 Task: Look for properties that are listed on Redfin for less than 7 days.
Action: Mouse moved to (598, 56)
Screenshot: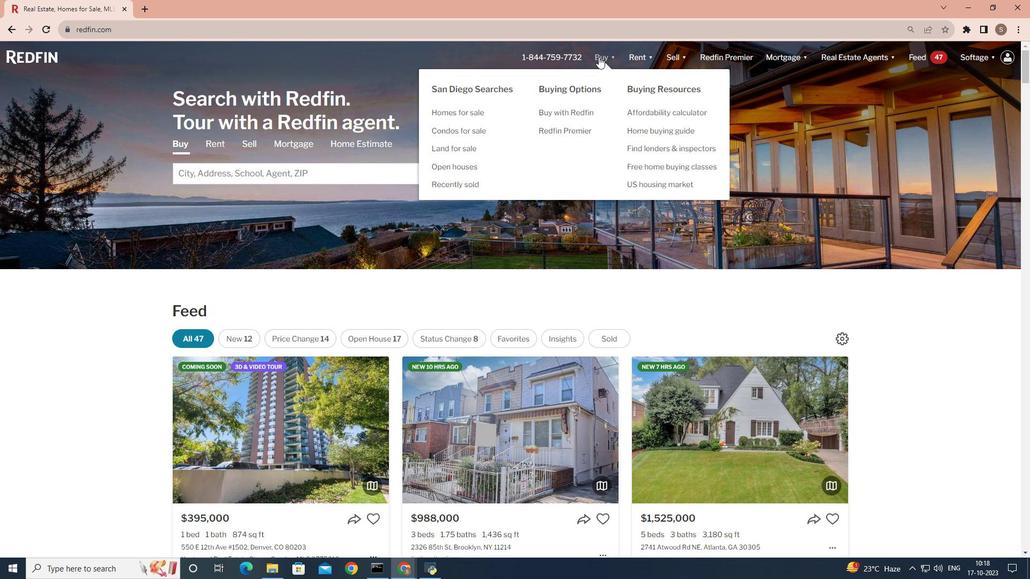 
Action: Mouse pressed left at (598, 56)
Screenshot: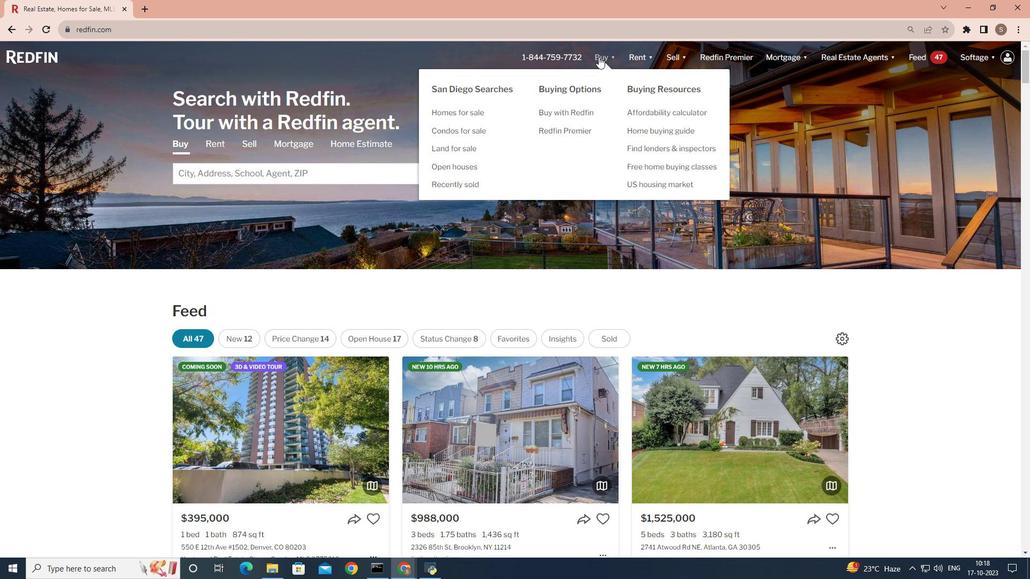 
Action: Mouse moved to (217, 220)
Screenshot: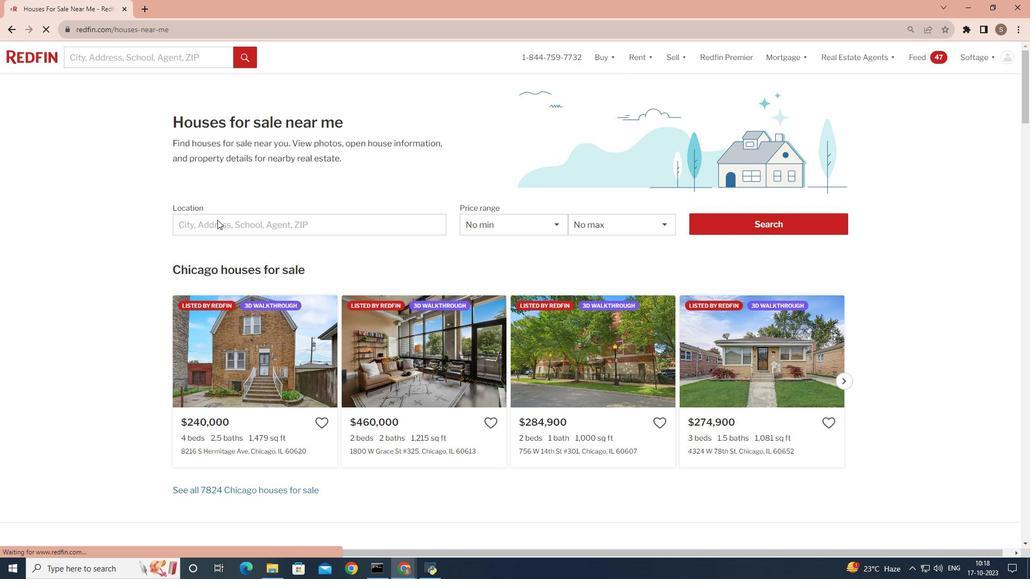 
Action: Mouse pressed left at (217, 220)
Screenshot: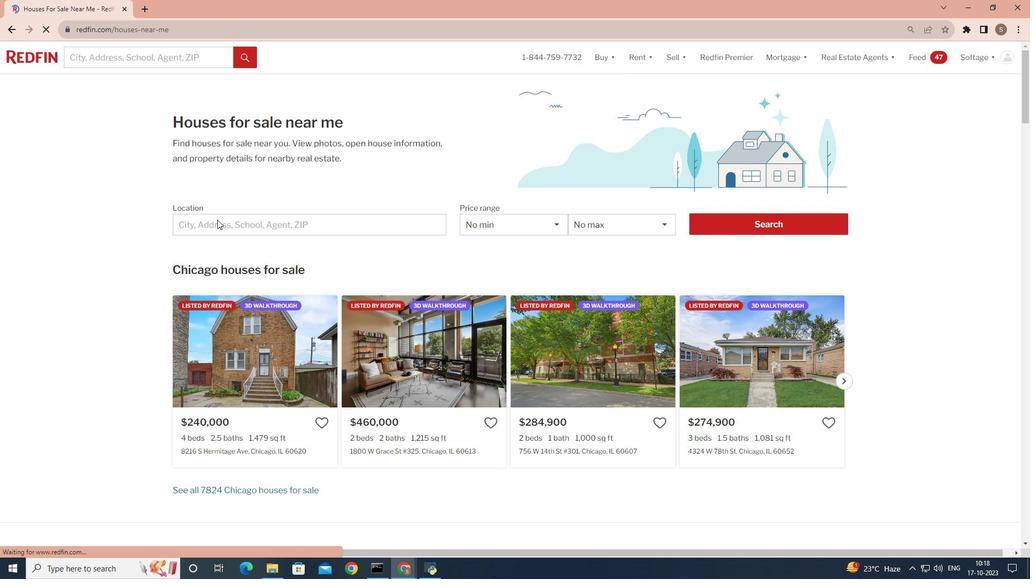 
Action: Mouse moved to (215, 227)
Screenshot: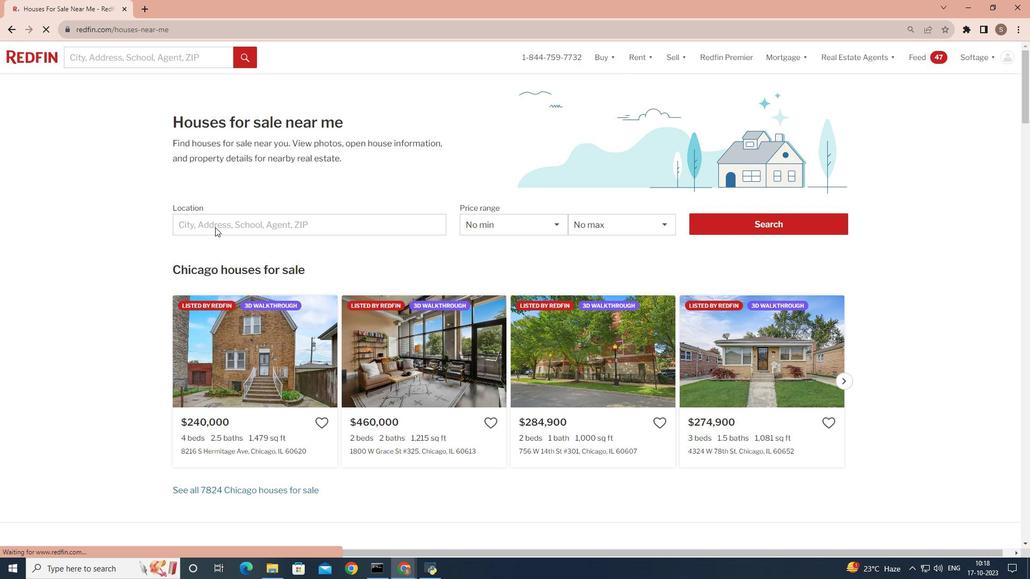 
Action: Mouse pressed left at (215, 227)
Screenshot: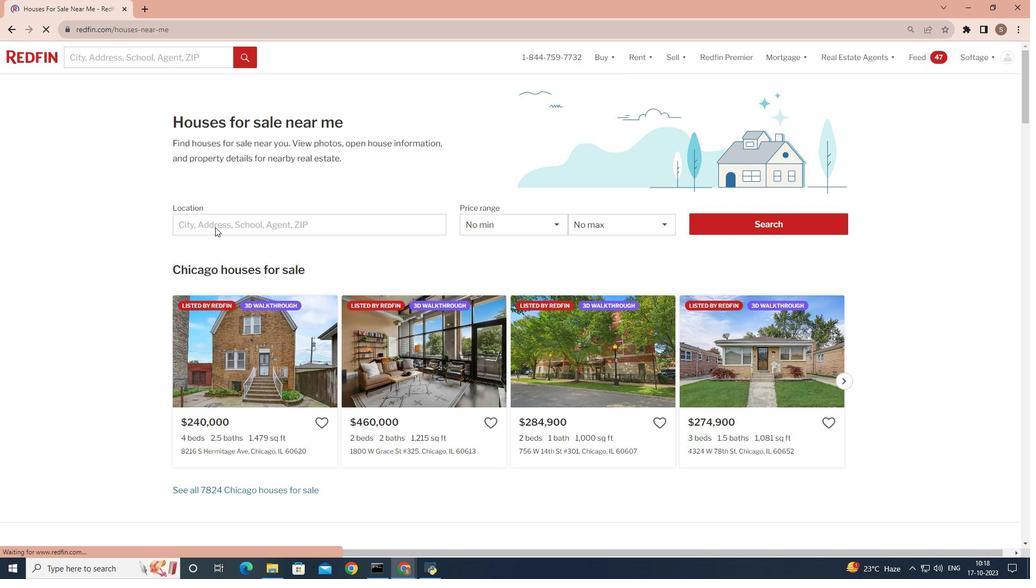 
Action: Mouse moved to (218, 226)
Screenshot: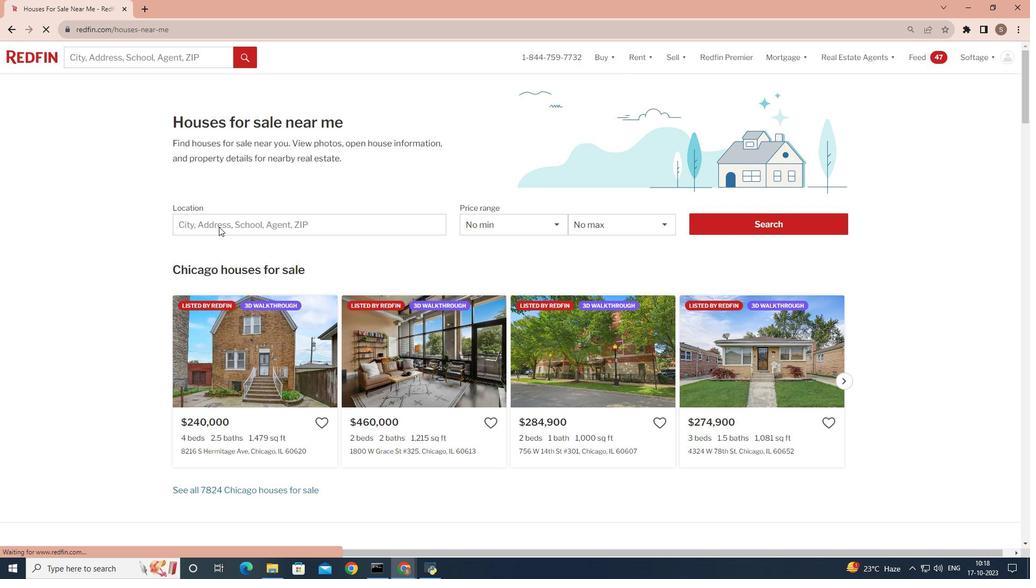 
Action: Mouse pressed left at (218, 226)
Screenshot: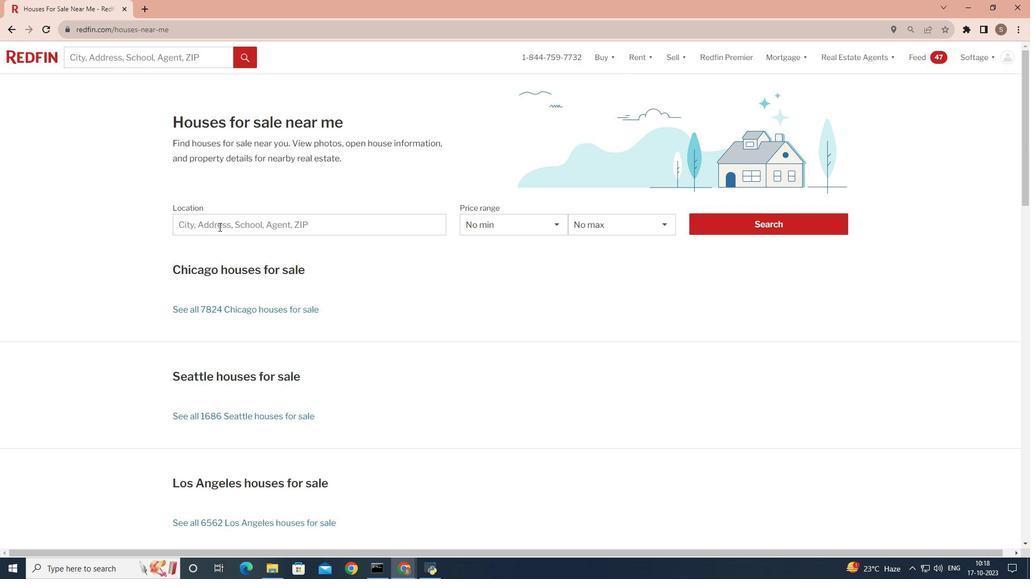 
Action: Mouse moved to (214, 228)
Screenshot: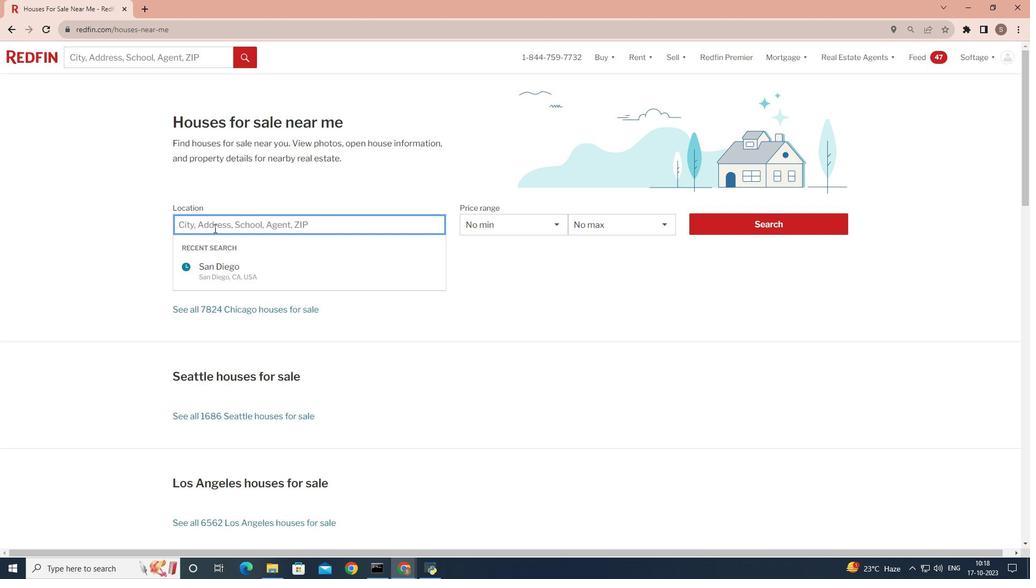 
Action: Key pressed <Key.shift>Sa
Screenshot: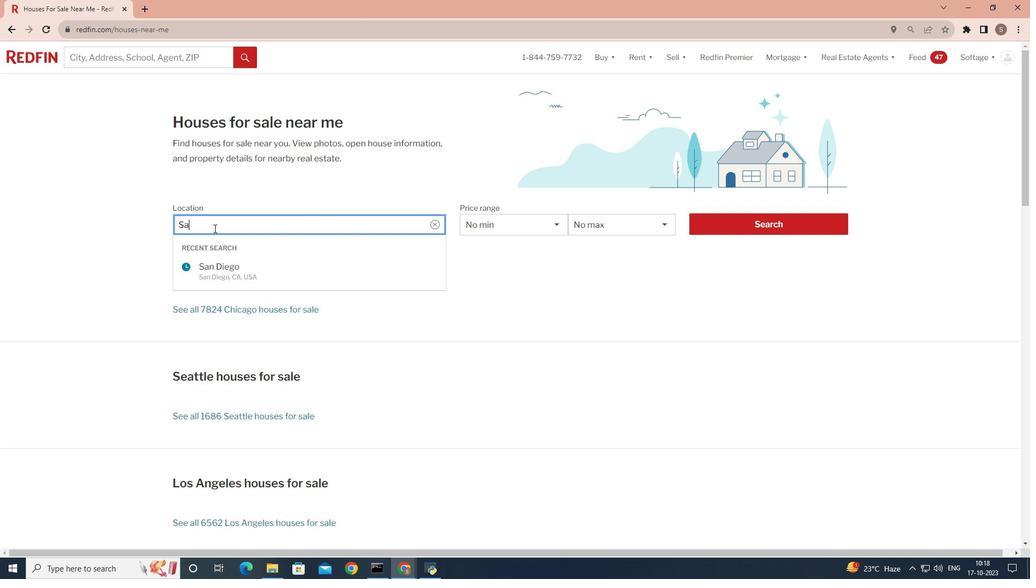 
Action: Mouse moved to (213, 229)
Screenshot: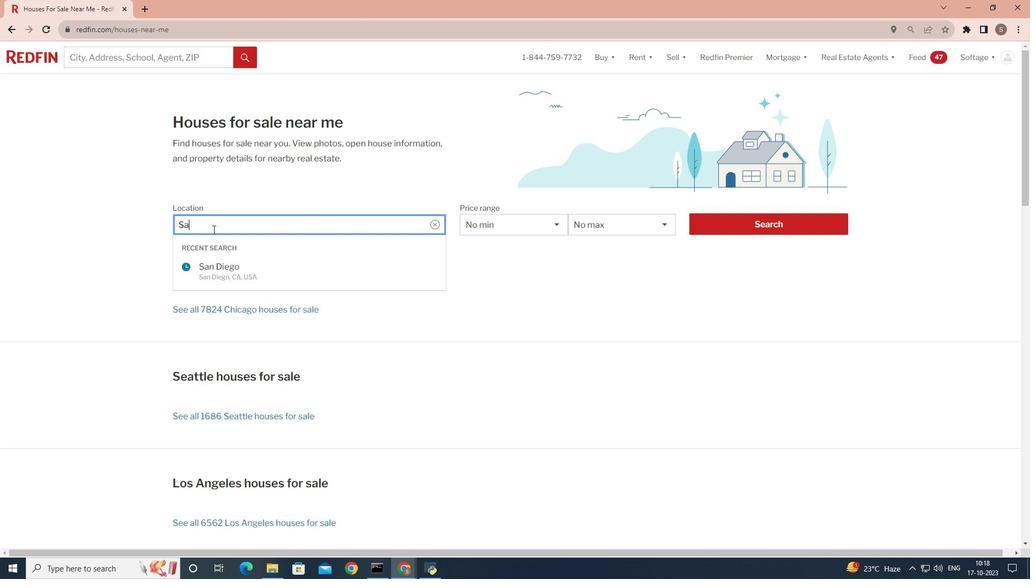 
Action: Key pressed n<Key.space>
Screenshot: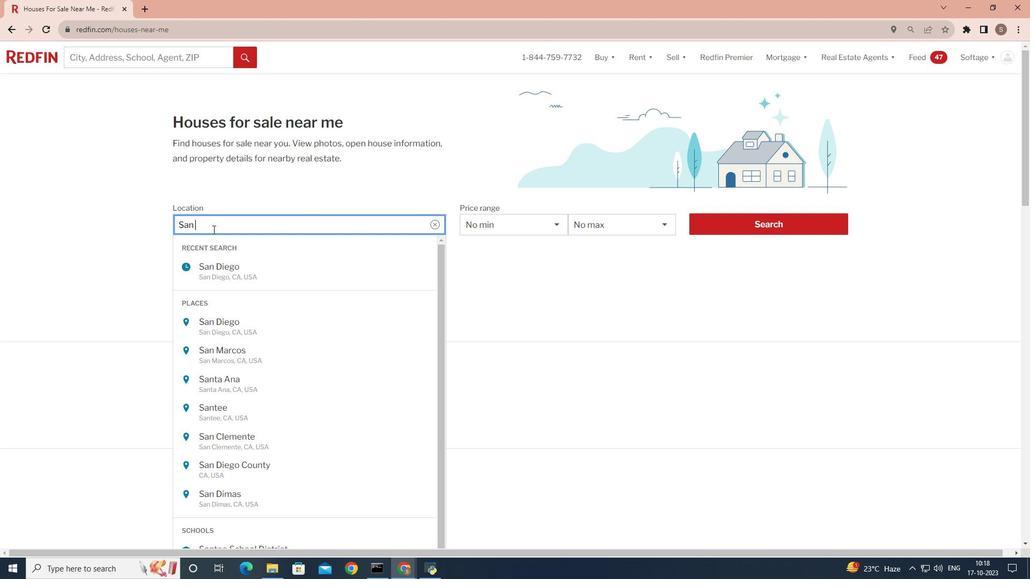 
Action: Mouse moved to (211, 230)
Screenshot: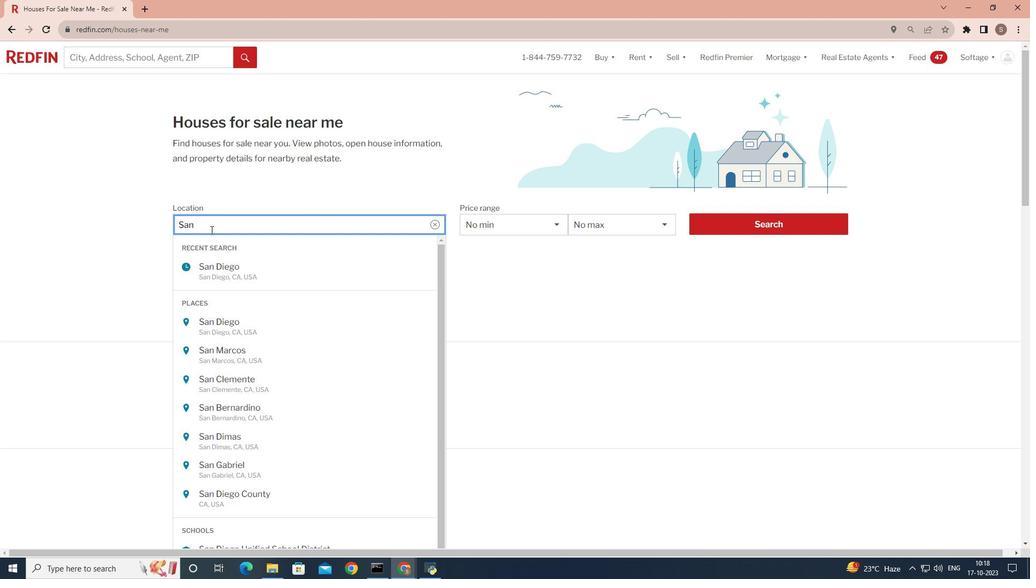 
Action: Key pressed <Key.shift>
Screenshot: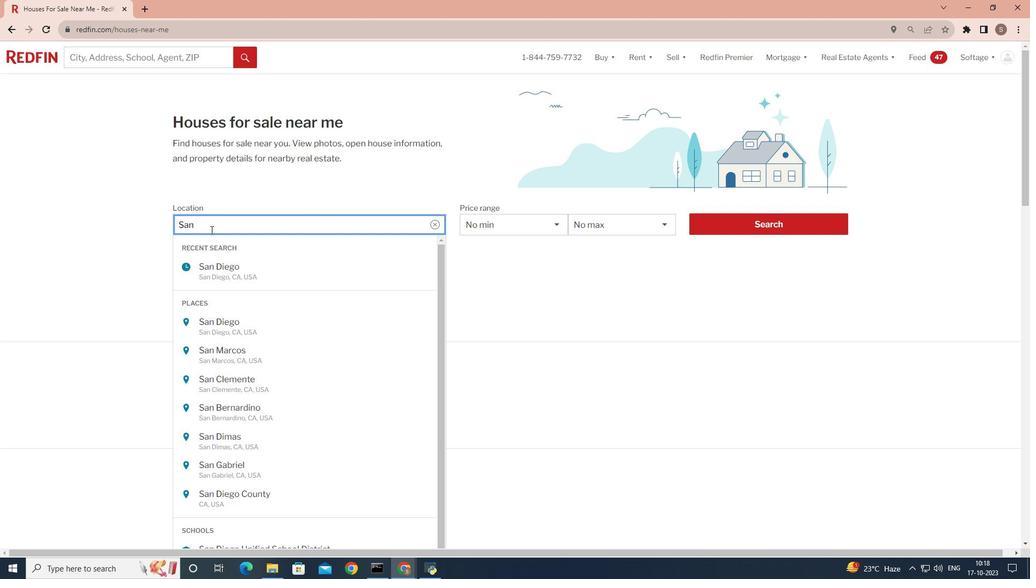 
Action: Mouse moved to (210, 230)
Screenshot: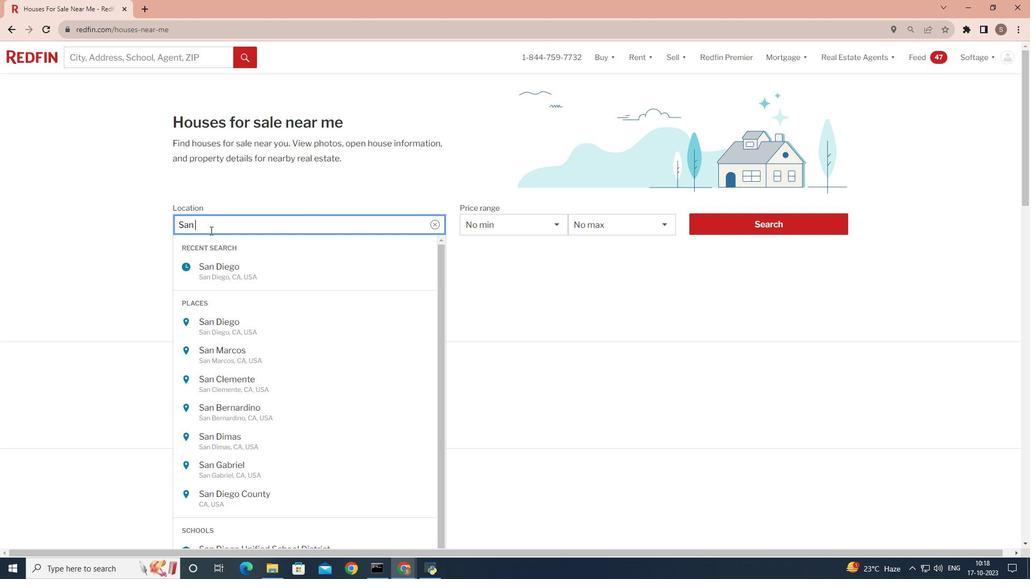 
Action: Key pressed <Key.shift><Key.shift><Key.shift><Key.shift><Key.shift><Key.shift><Key.shift><Key.shift><Key.shift><Key.shift><Key.shift><Key.shift>
Screenshot: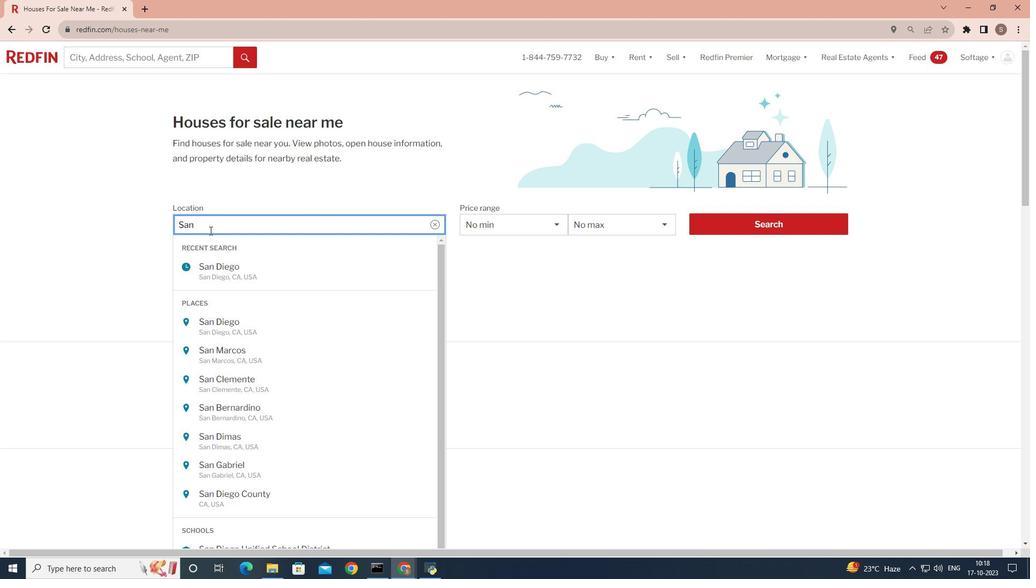 
Action: Mouse moved to (209, 230)
Screenshot: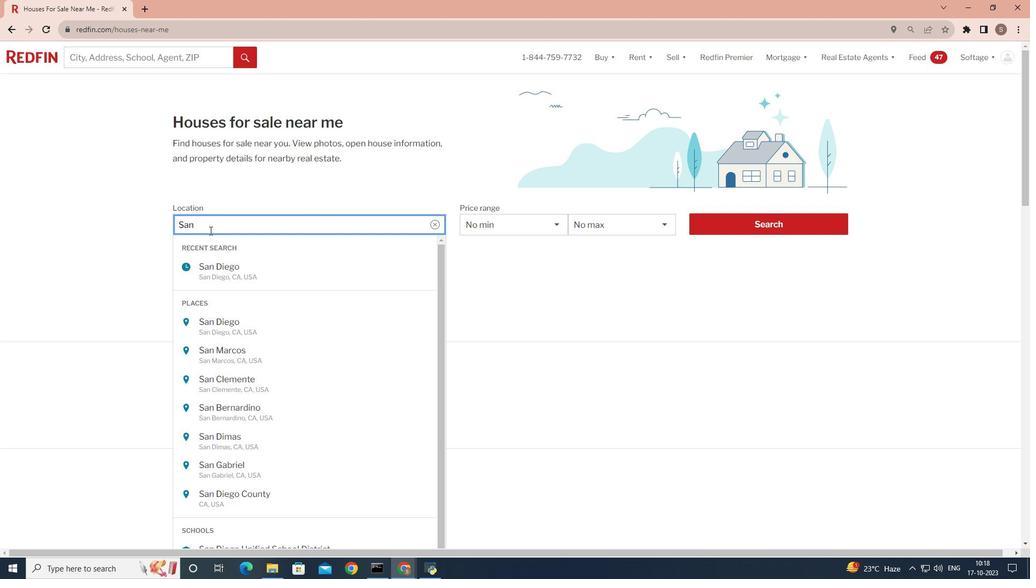 
Action: Key pressed <Key.shift><Key.shift><Key.shift><Key.shift><Key.shift><Key.shift><Key.shift><Key.shift><Key.shift><Key.shift><Key.shift><Key.shift><Key.shift><Key.shift>
Screenshot: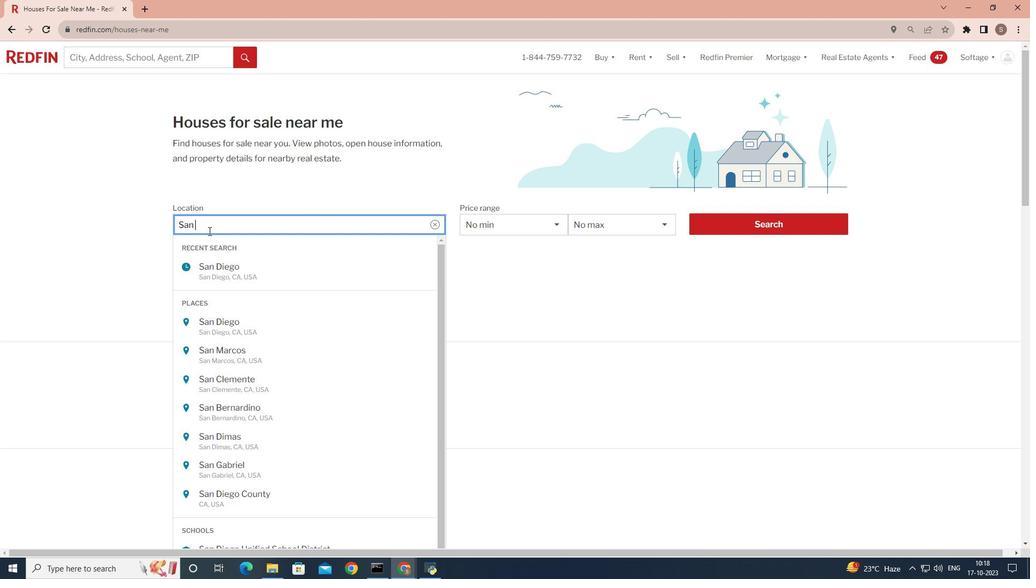 
Action: Mouse moved to (208, 231)
Screenshot: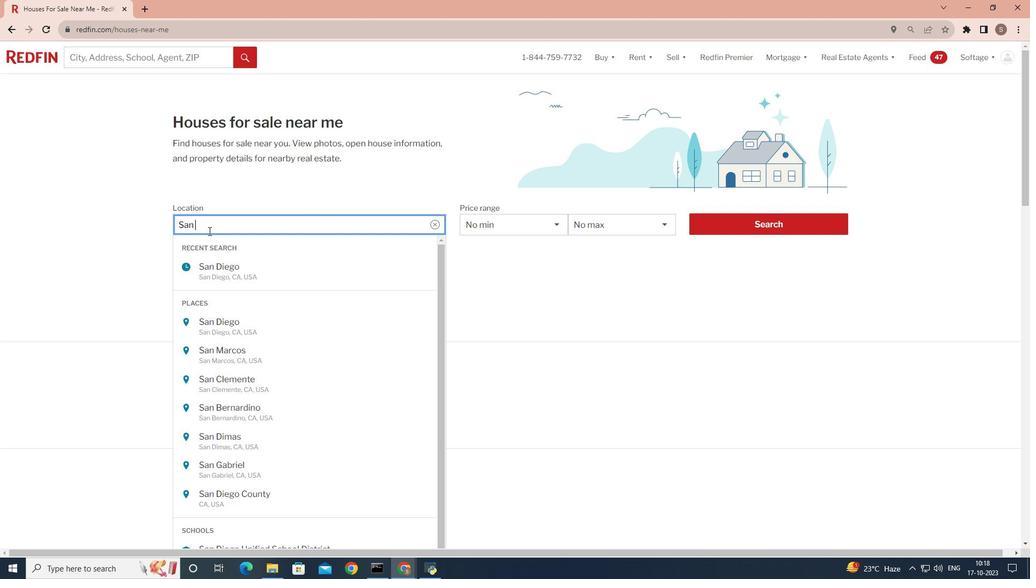 
Action: Key pressed <Key.shift><Key.shift><Key.shift><Key.shift><Key.shift><Key.shift><Key.shift><Key.shift><Key.shift><Key.shift><Key.shift><Key.shift><Key.shift><Key.shift><Key.shift><Key.shift><Key.shift><Key.shift><Key.shift><Key.shift><Key.shift><Key.shift><Key.shift>D
Screenshot: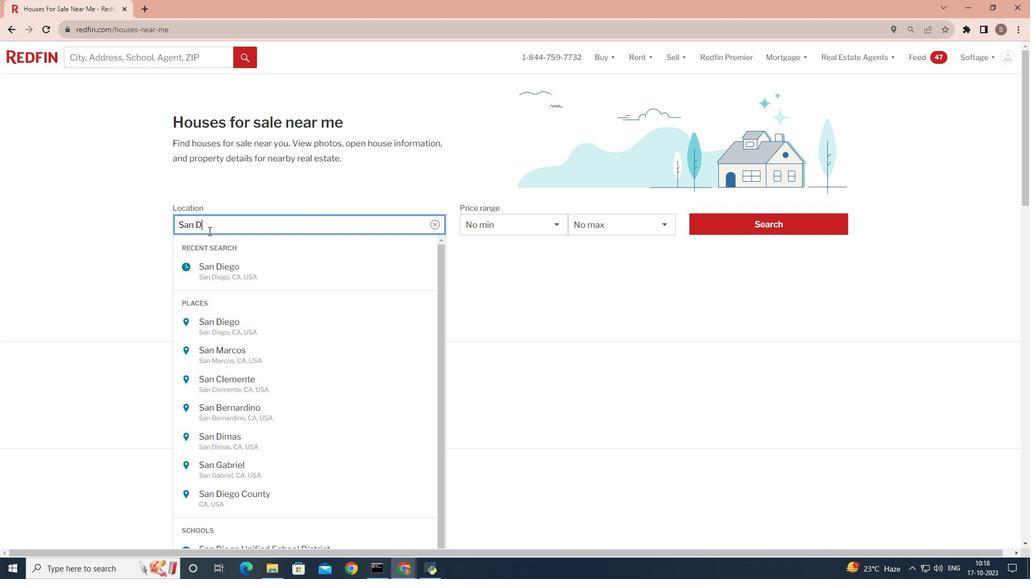 
Action: Mouse moved to (208, 231)
Screenshot: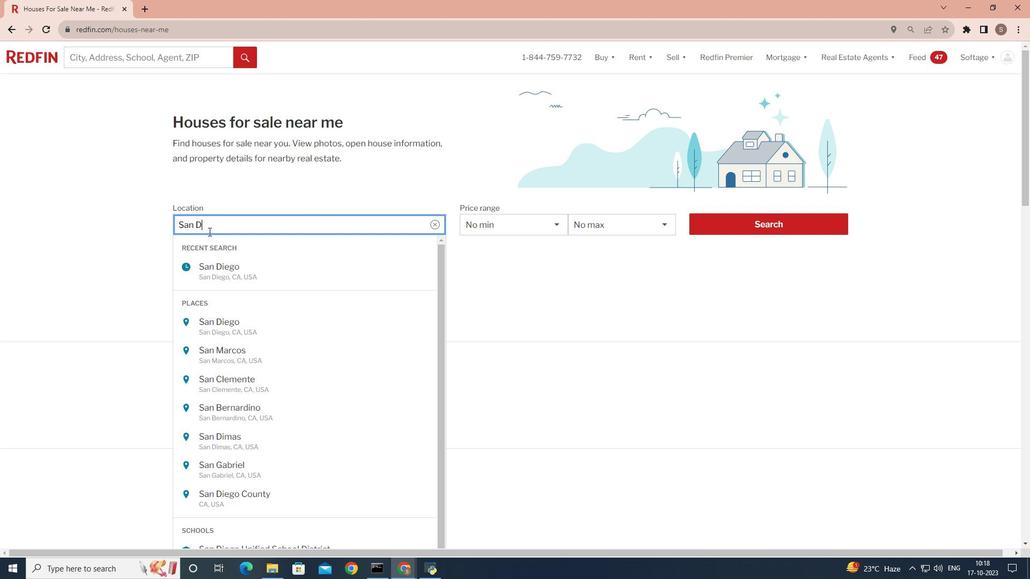 
Action: Key pressed ie
Screenshot: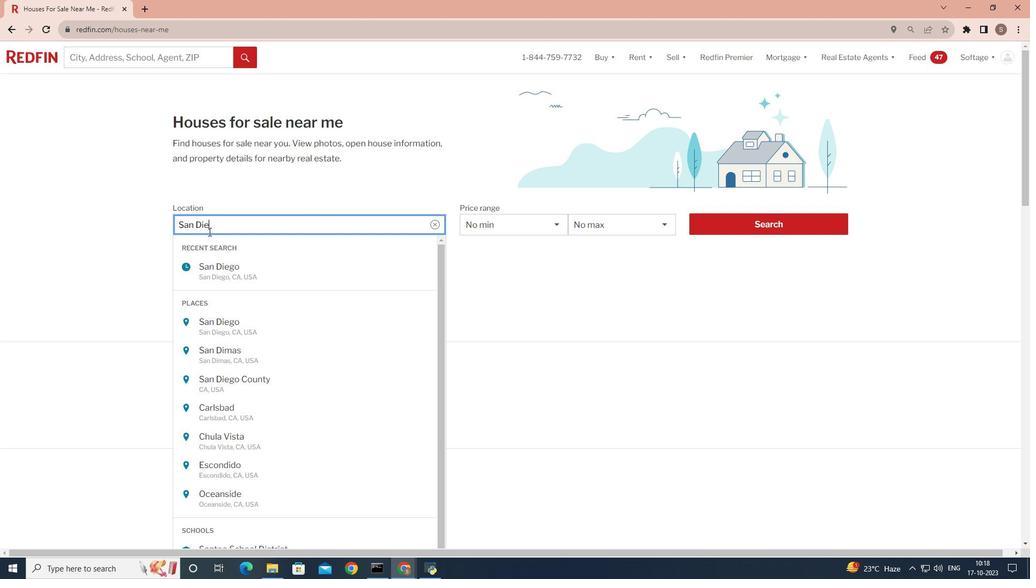 
Action: Mouse moved to (207, 231)
Screenshot: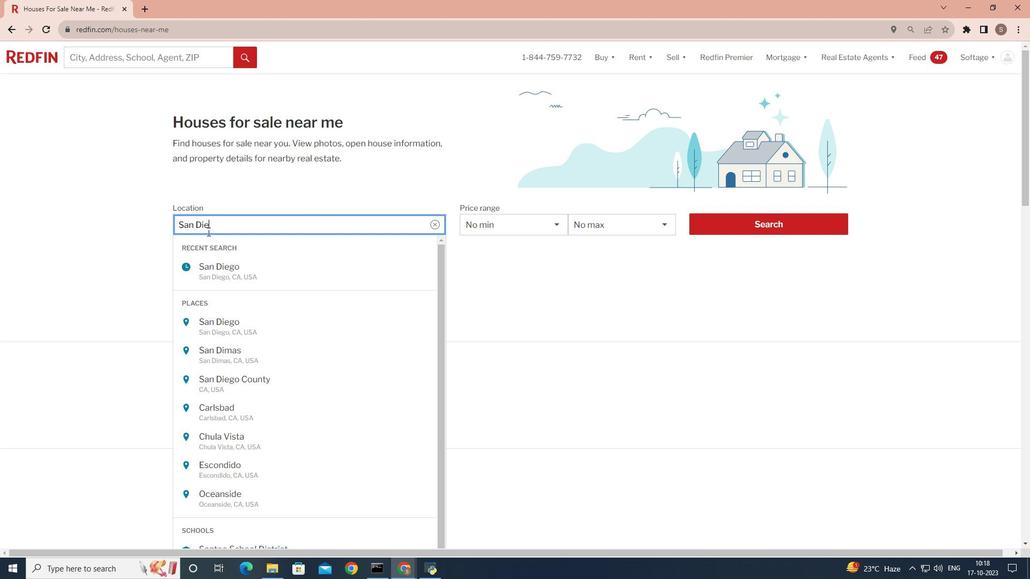 
Action: Key pressed g
Screenshot: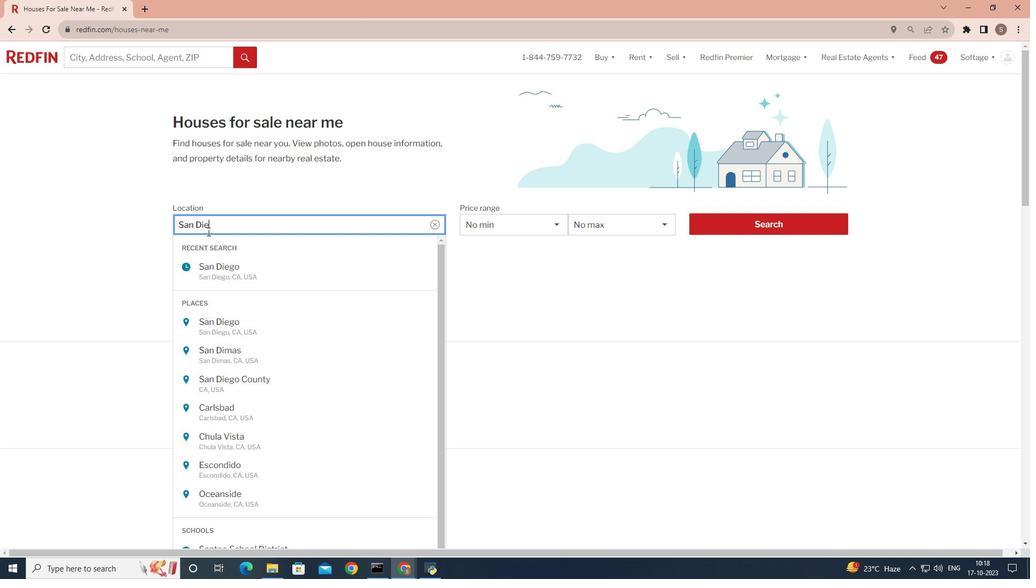 
Action: Mouse moved to (207, 232)
Screenshot: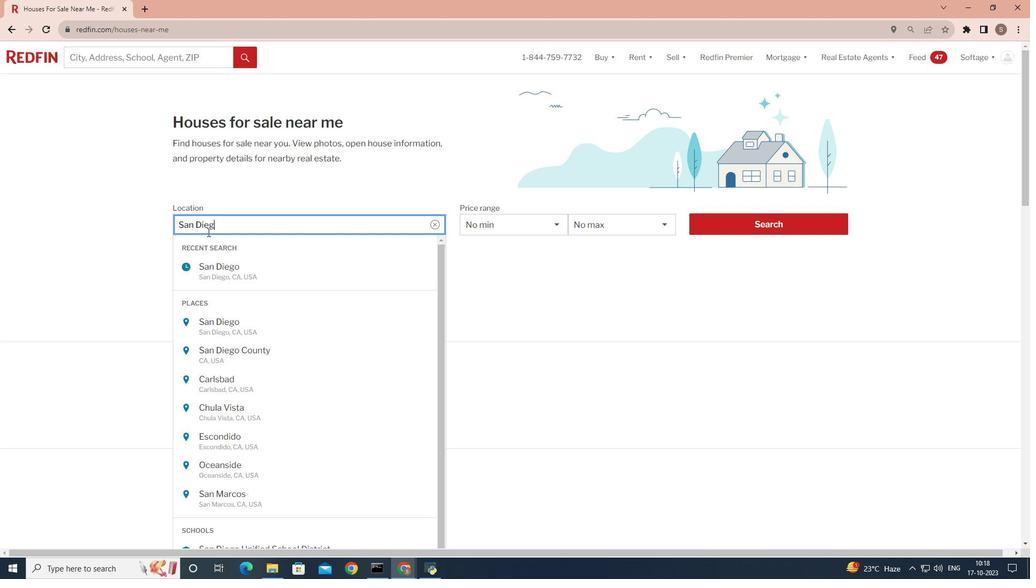 
Action: Key pressed o
Screenshot: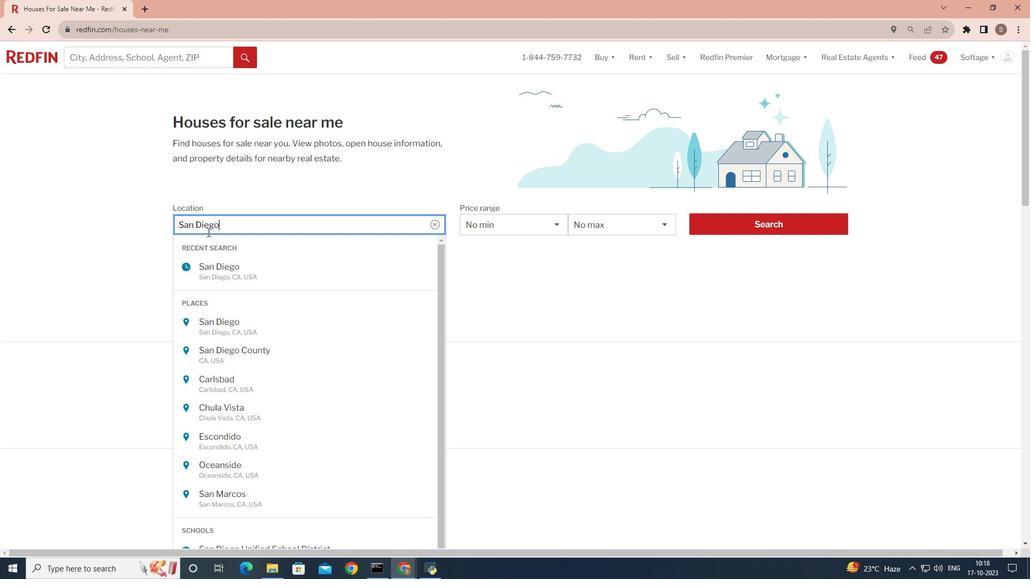 
Action: Mouse moved to (756, 229)
Screenshot: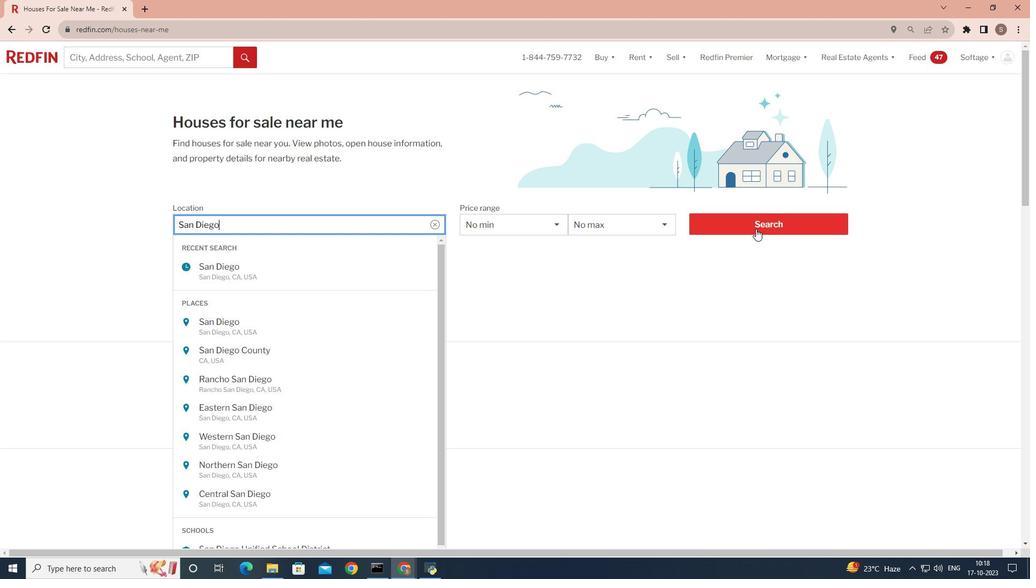 
Action: Mouse pressed left at (756, 229)
Screenshot: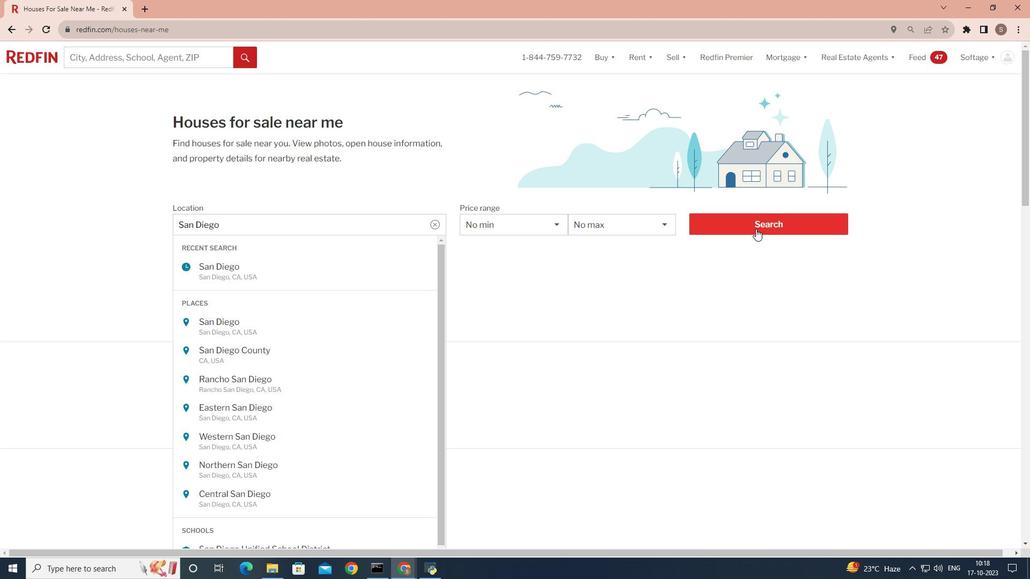 
Action: Mouse moved to (755, 228)
Screenshot: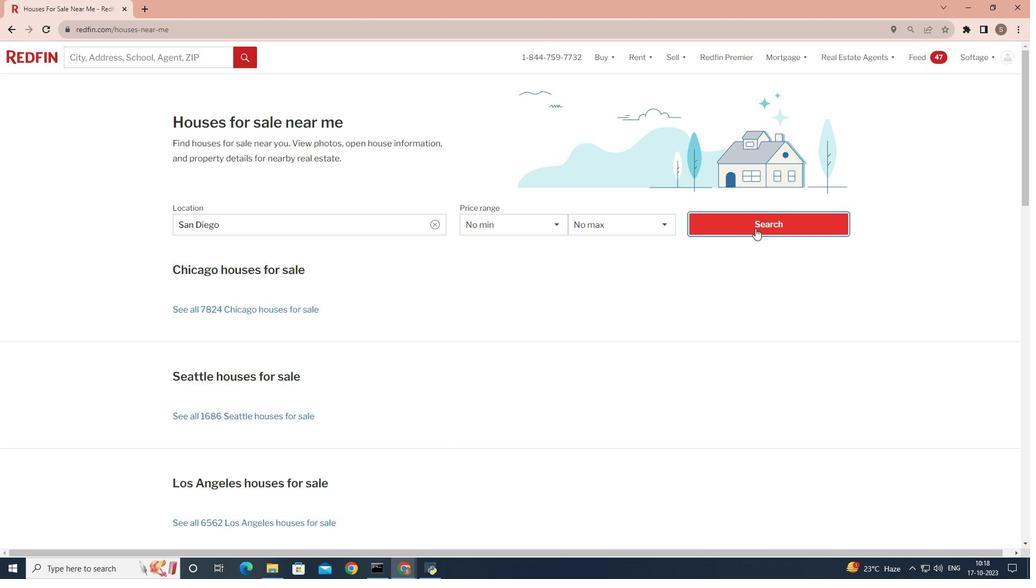
Action: Mouse pressed left at (755, 228)
Screenshot: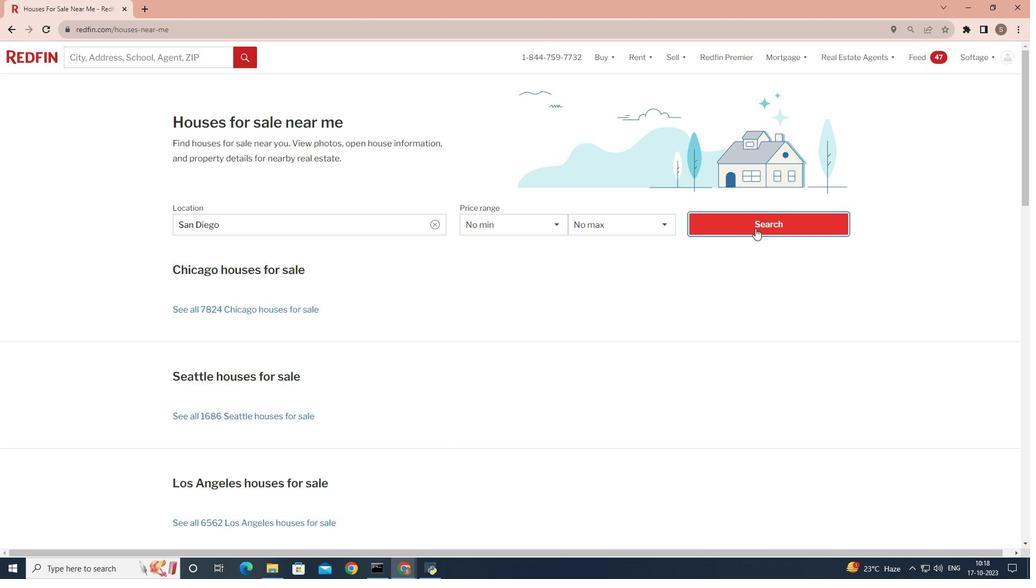 
Action: Mouse moved to (913, 131)
Screenshot: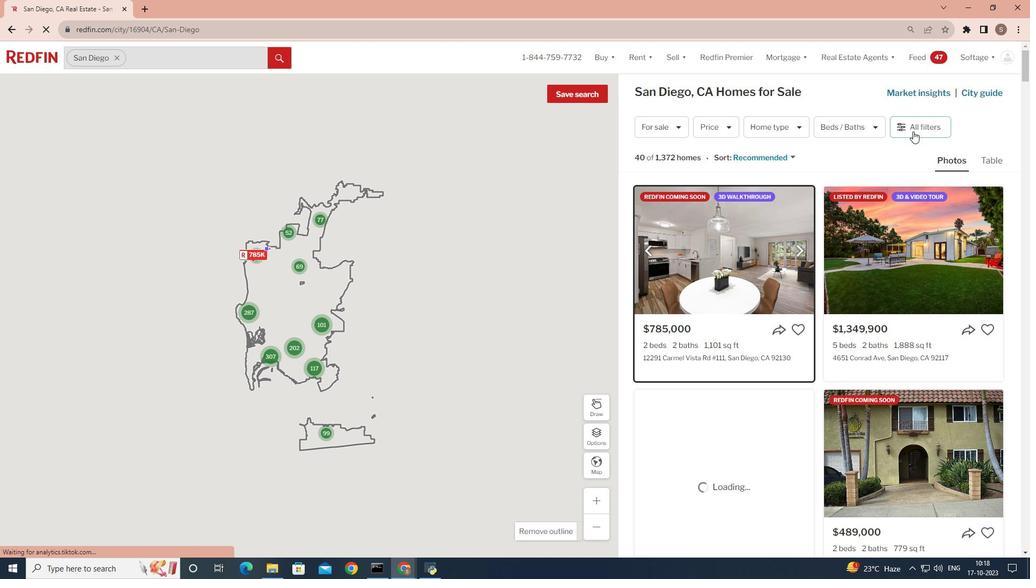 
Action: Mouse pressed left at (913, 131)
Screenshot: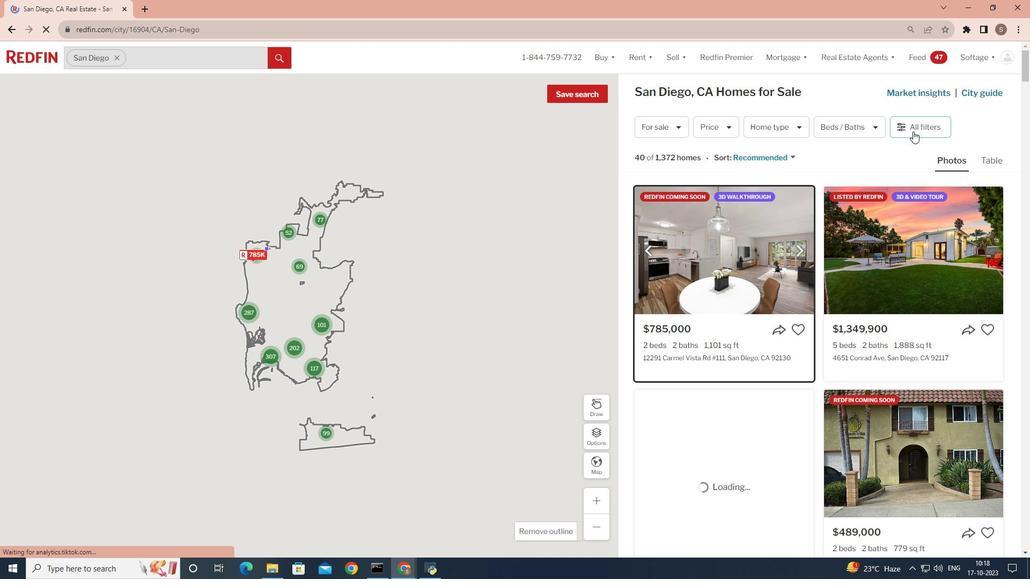 
Action: Mouse pressed left at (913, 131)
Screenshot: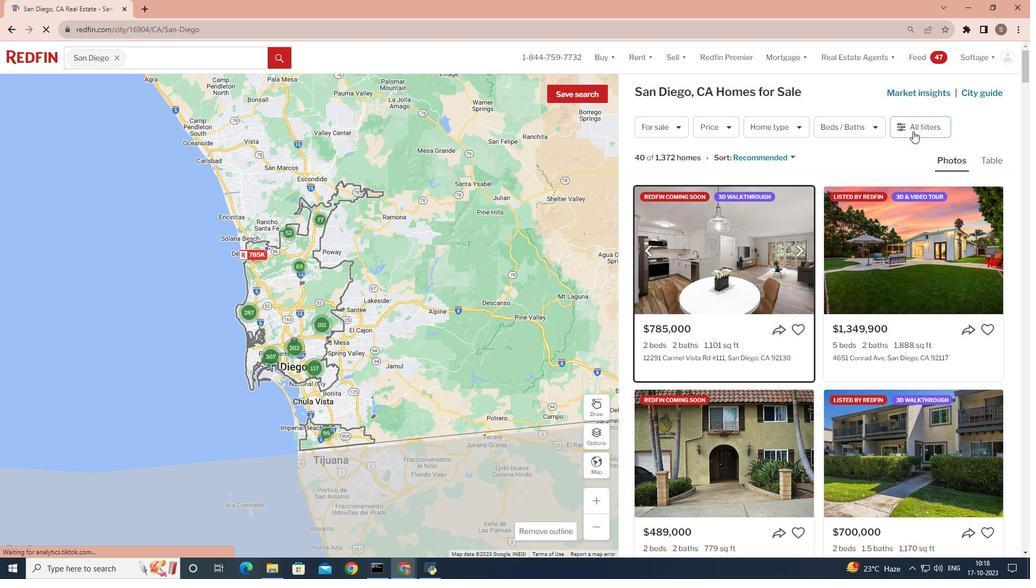 
Action: Mouse moved to (894, 295)
Screenshot: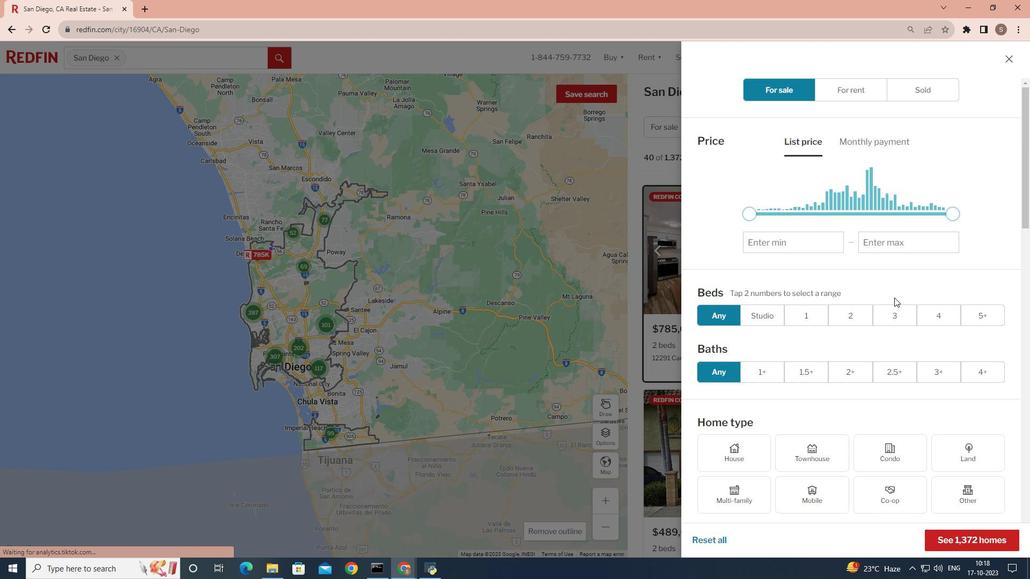 
Action: Mouse scrolled (894, 294) with delta (0, 0)
Screenshot: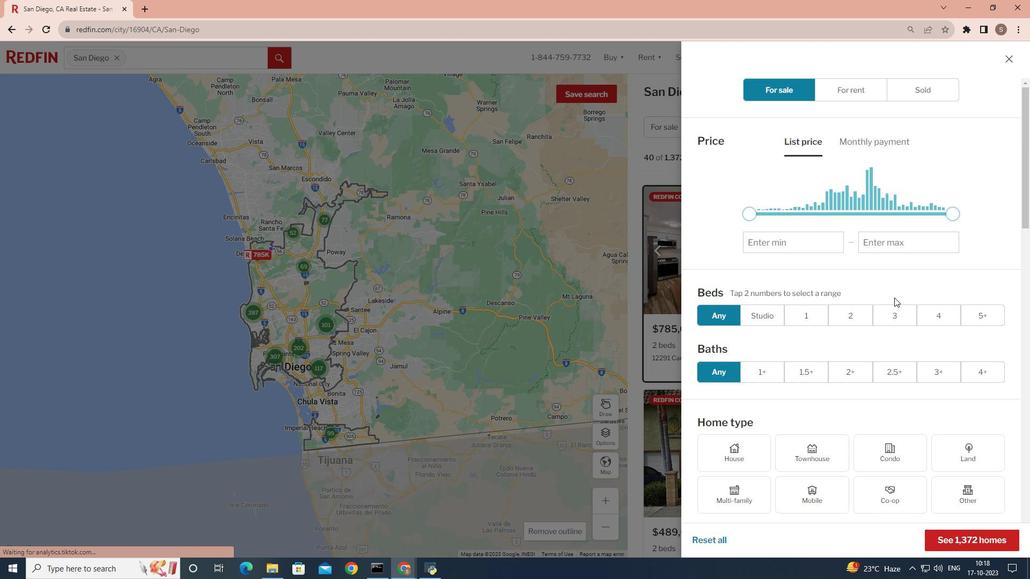 
Action: Mouse moved to (889, 330)
Screenshot: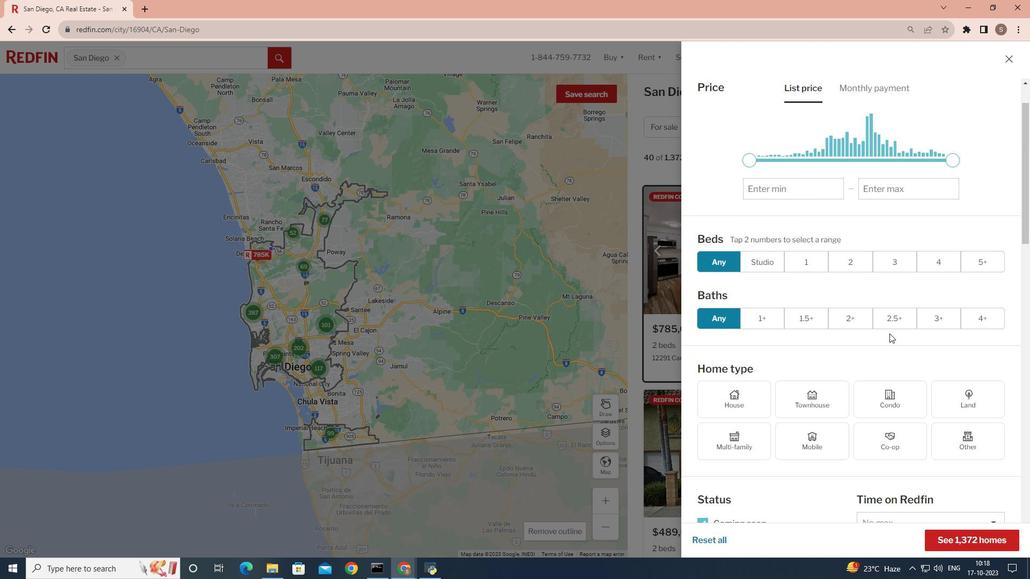 
Action: Mouse scrolled (889, 329) with delta (0, 0)
Screenshot: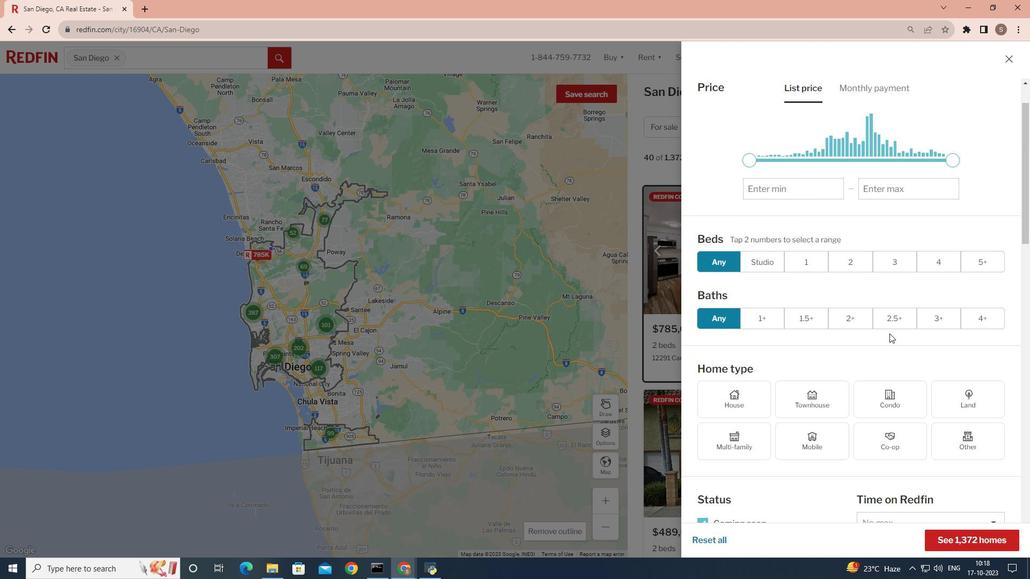 
Action: Mouse moved to (890, 335)
Screenshot: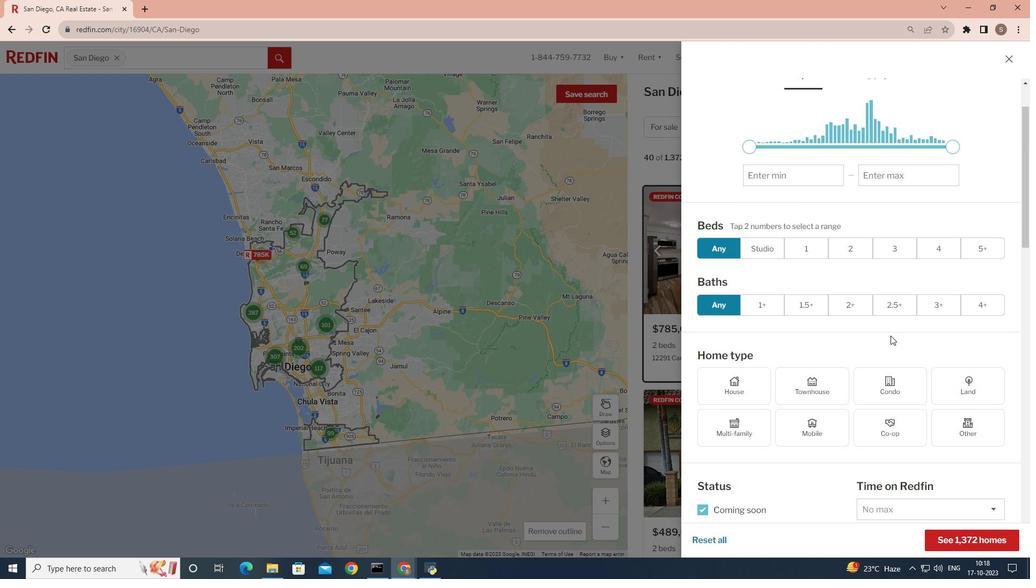 
Action: Mouse scrolled (890, 335) with delta (0, 0)
Screenshot: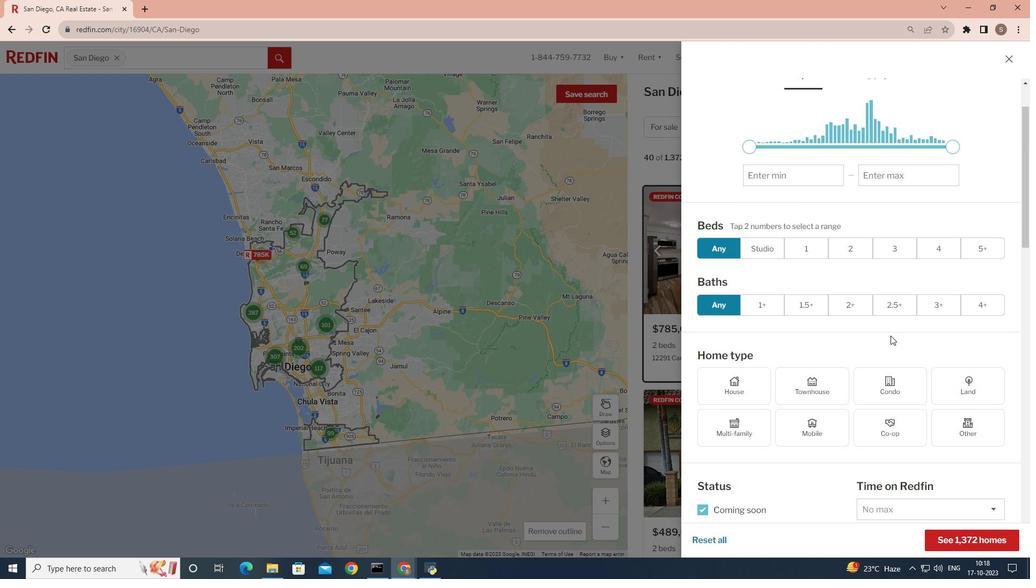 
Action: Mouse moved to (902, 344)
Screenshot: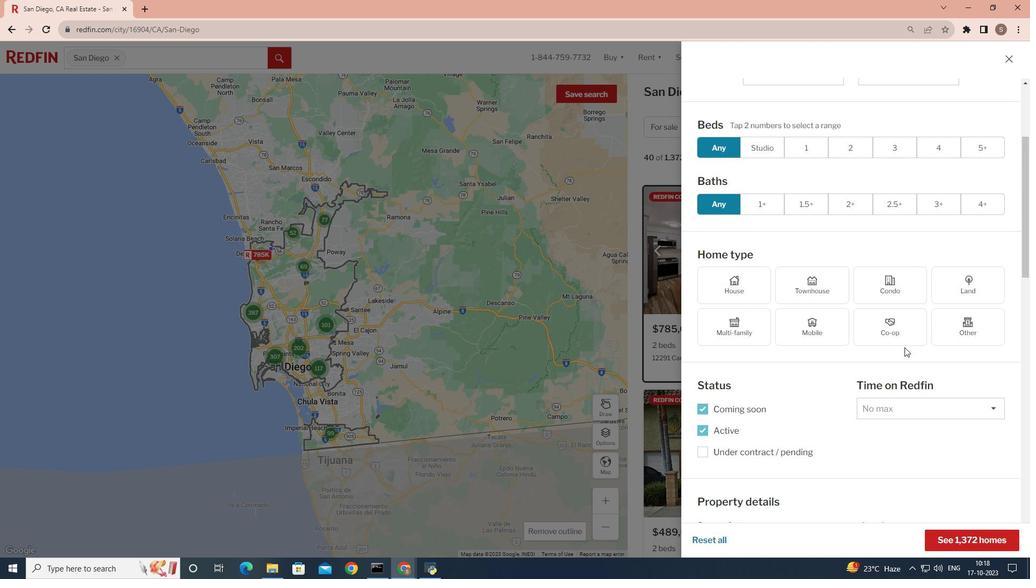 
Action: Mouse scrolled (902, 343) with delta (0, 0)
Screenshot: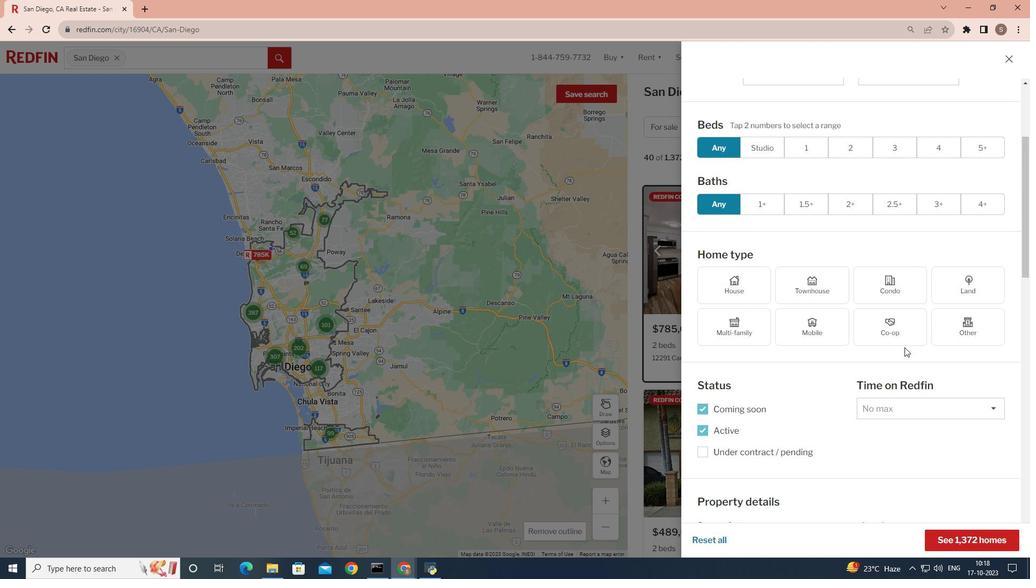 
Action: Mouse moved to (956, 356)
Screenshot: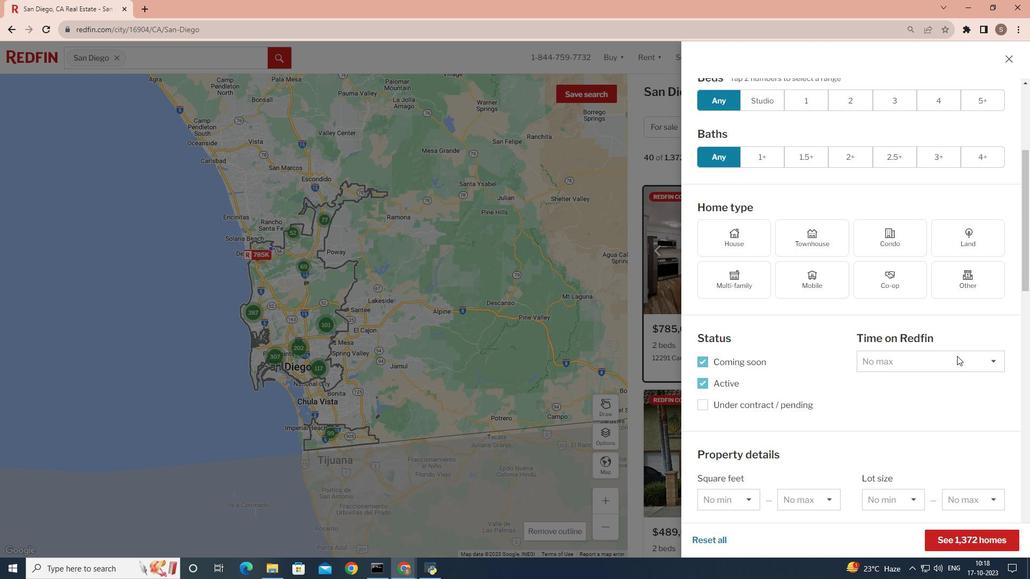 
Action: Mouse scrolled (956, 355) with delta (0, 0)
Screenshot: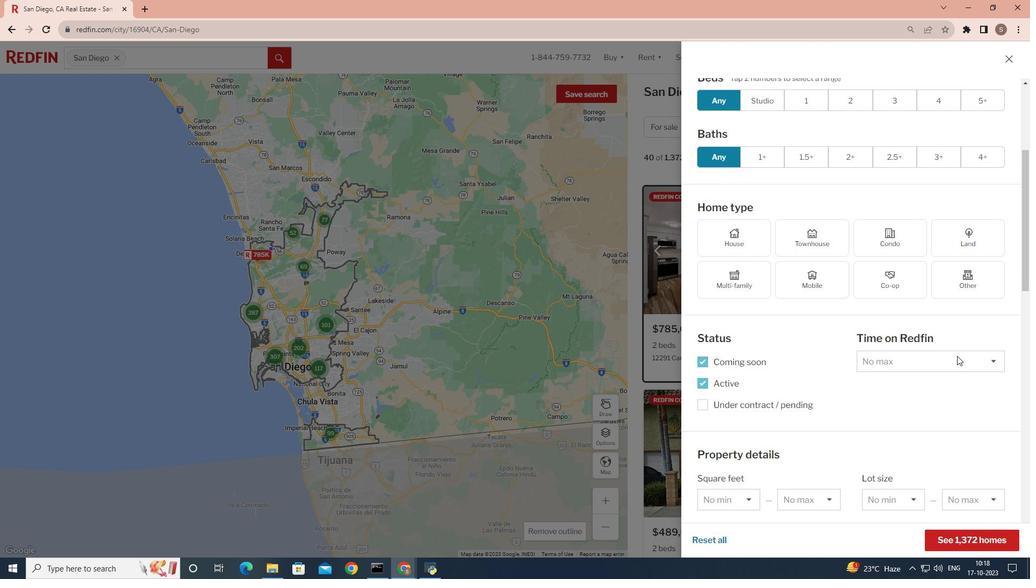 
Action: Mouse moved to (995, 309)
Screenshot: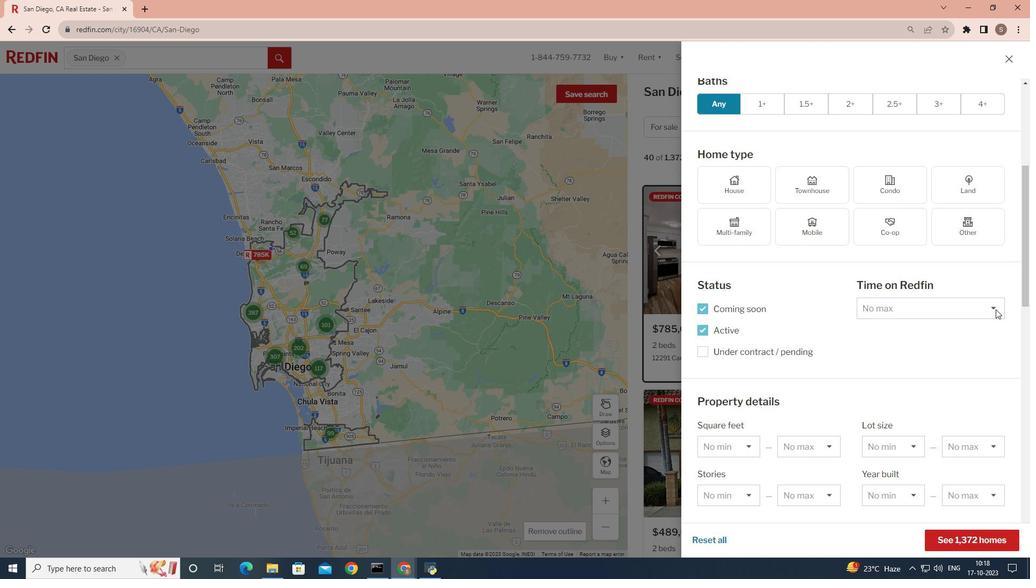 
Action: Mouse pressed left at (995, 309)
Screenshot: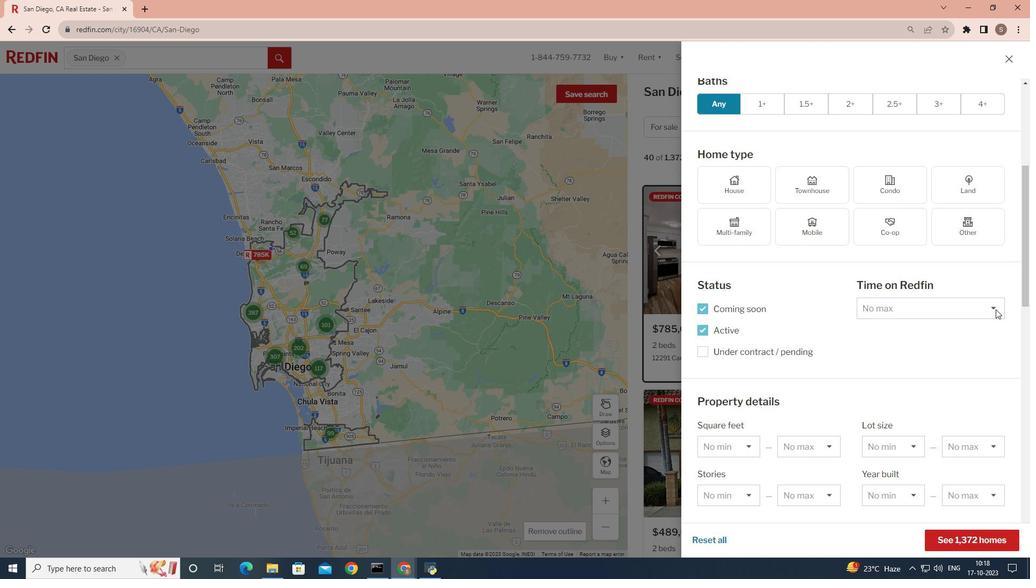 
Action: Mouse moved to (970, 355)
Screenshot: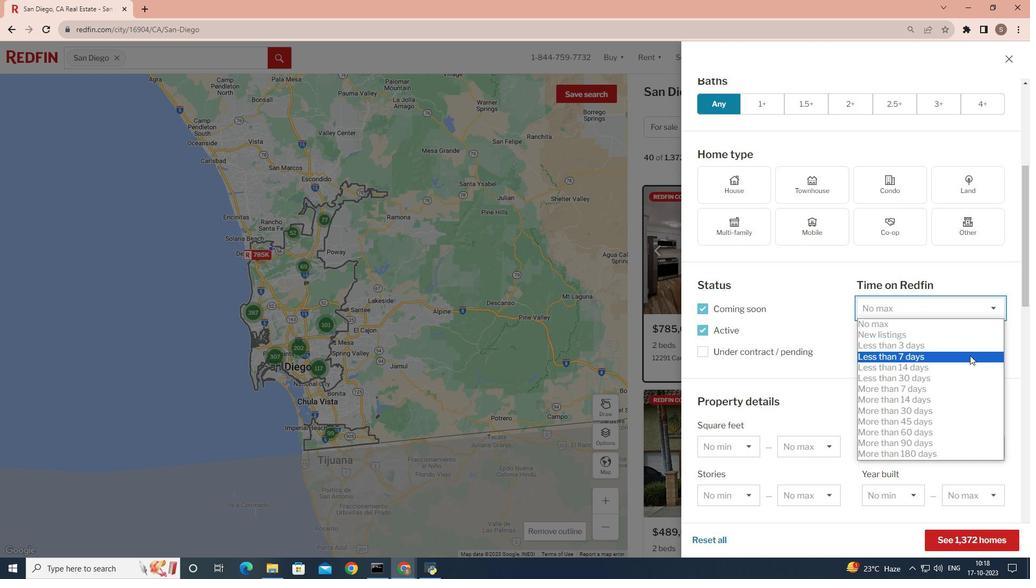
Action: Mouse pressed left at (970, 355)
Screenshot: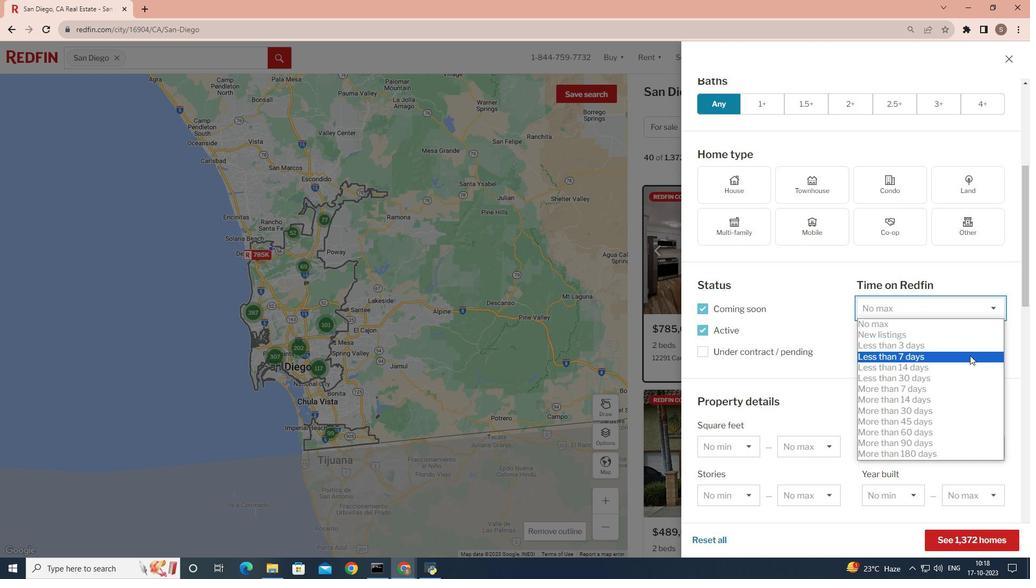 
Action: Mouse moved to (962, 535)
Screenshot: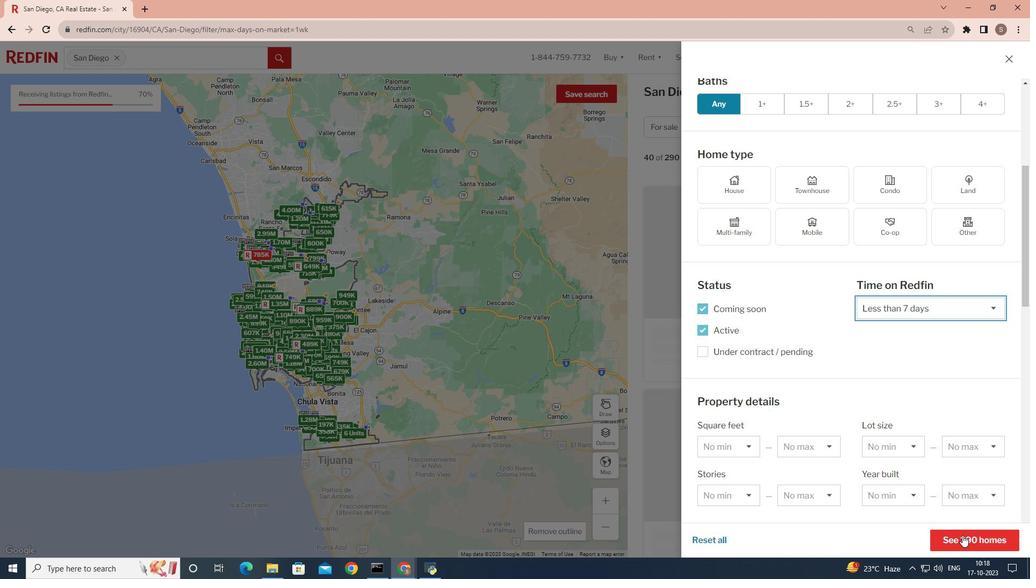 
Action: Mouse pressed left at (962, 535)
Screenshot: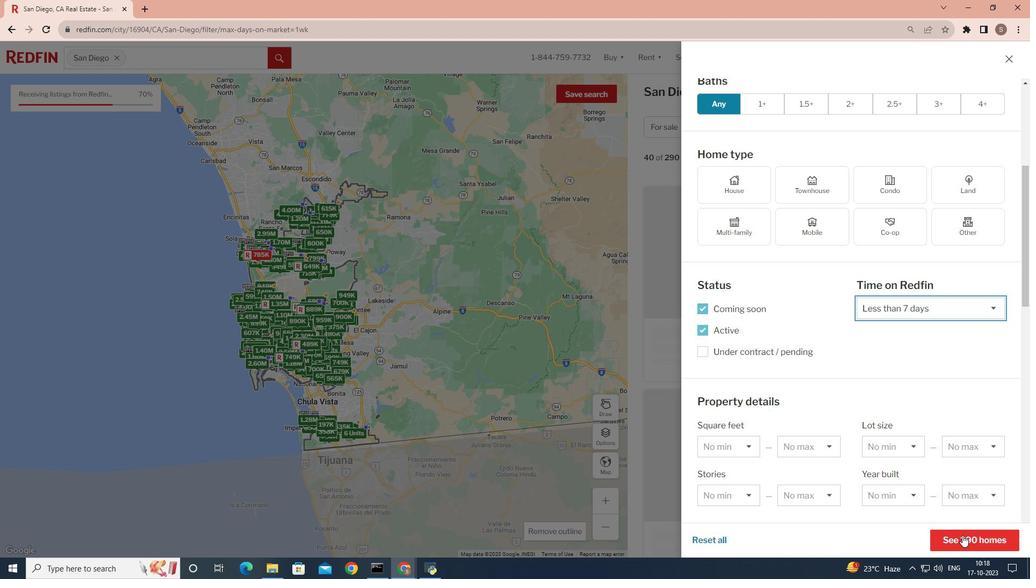 
Action: Mouse moved to (805, 420)
Screenshot: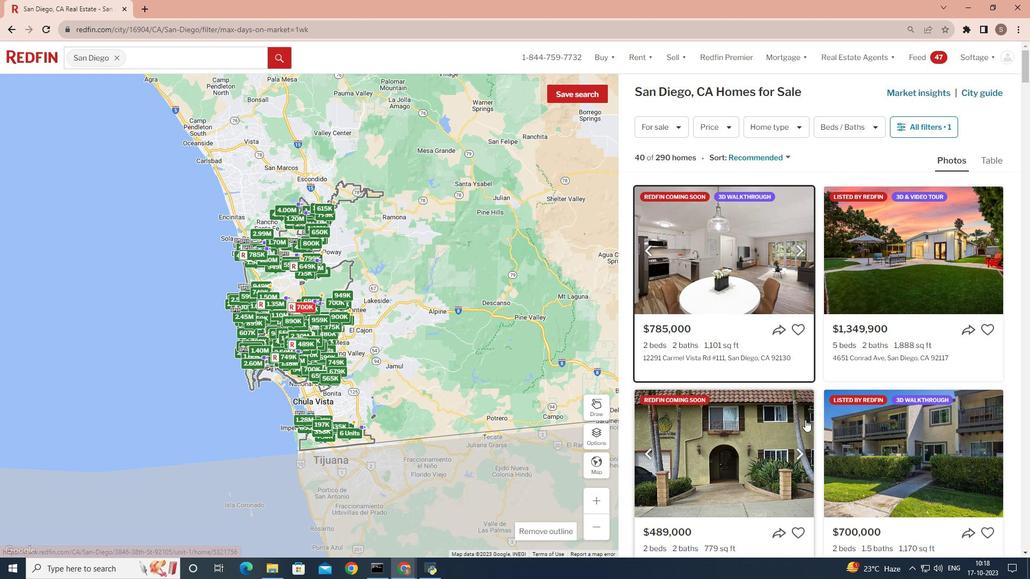 
